 Task: Apply Clip Filter to X-Ray
Action: Mouse moved to (877, 345)
Screenshot: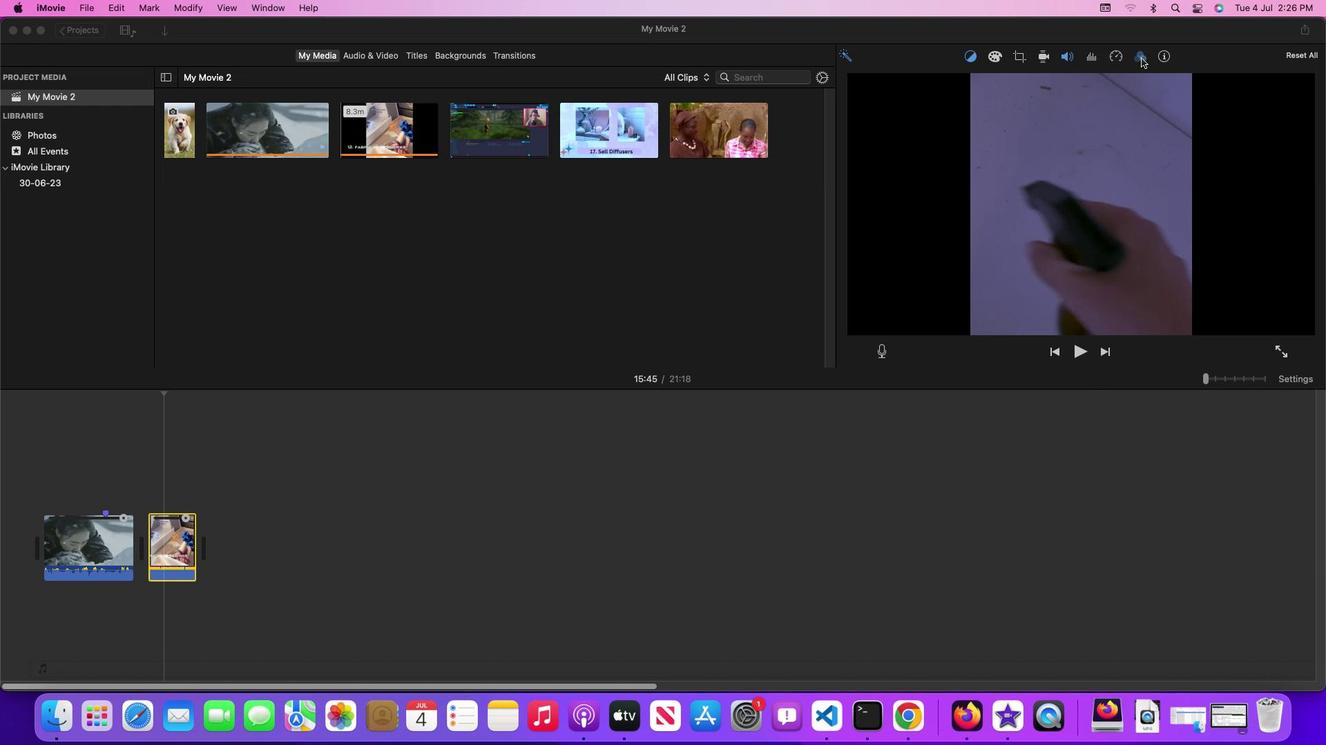 
Action: Mouse pressed left at (877, 345)
Screenshot: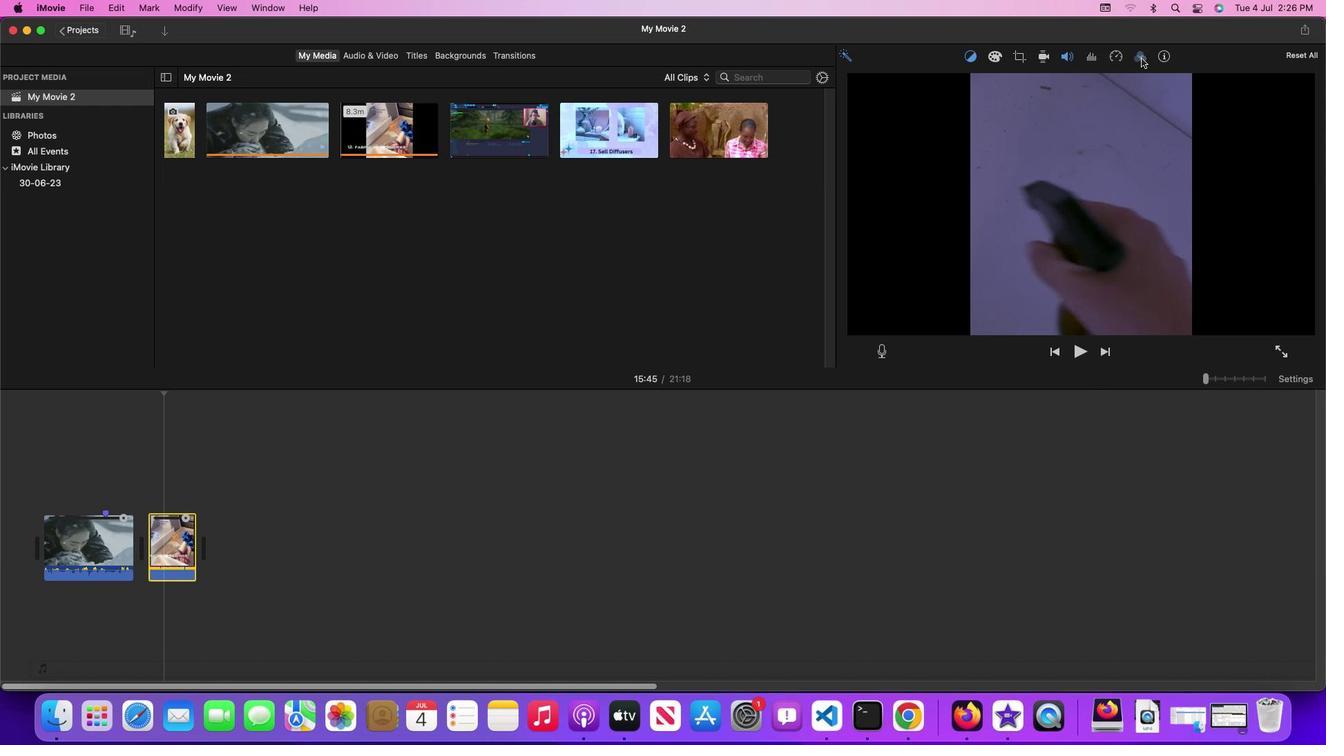 
Action: Mouse moved to (877, 345)
Screenshot: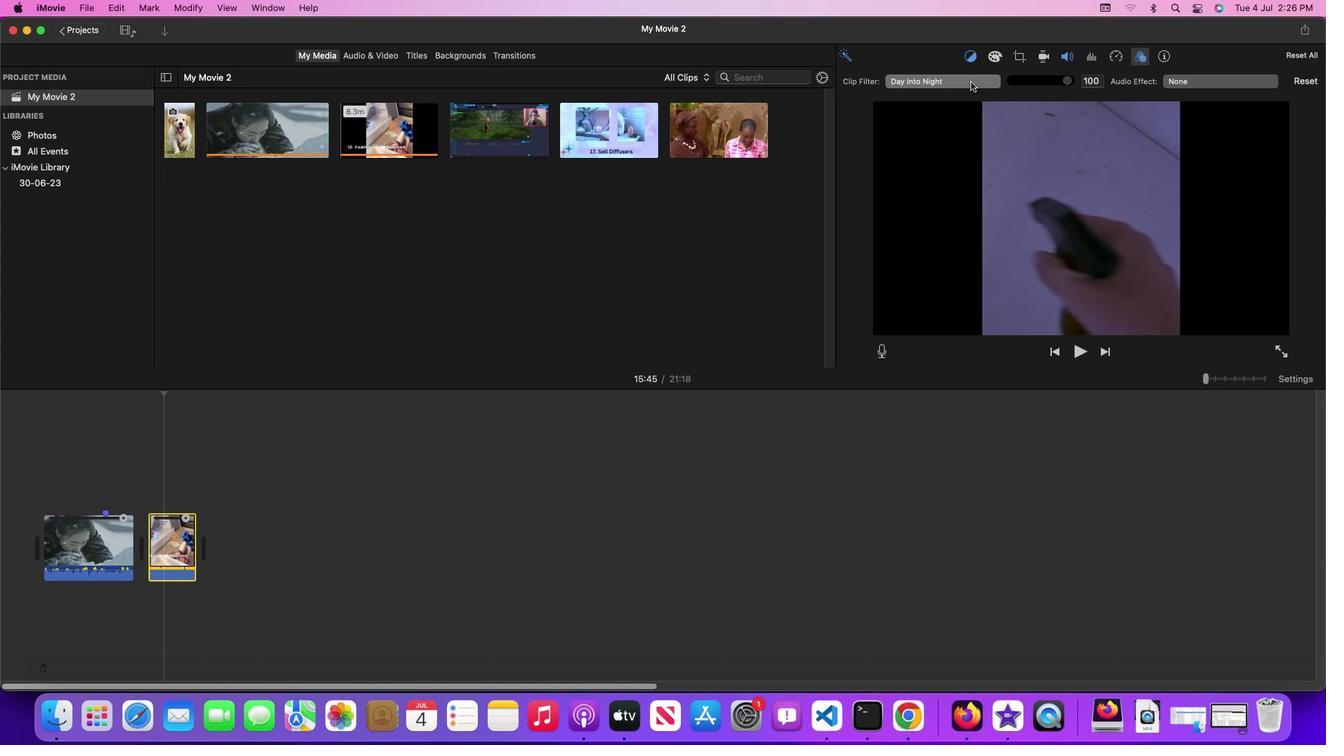 
Action: Mouse pressed left at (877, 345)
Screenshot: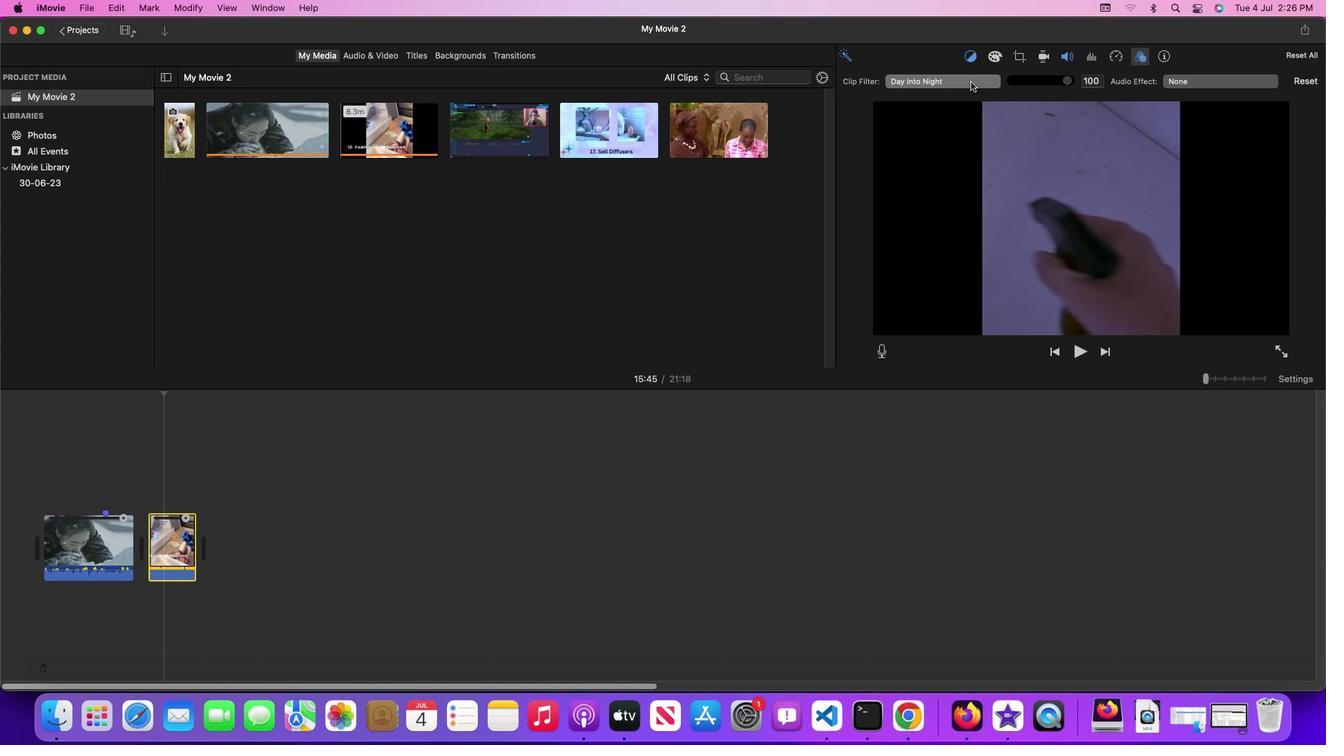 
Action: Mouse moved to (877, 345)
Screenshot: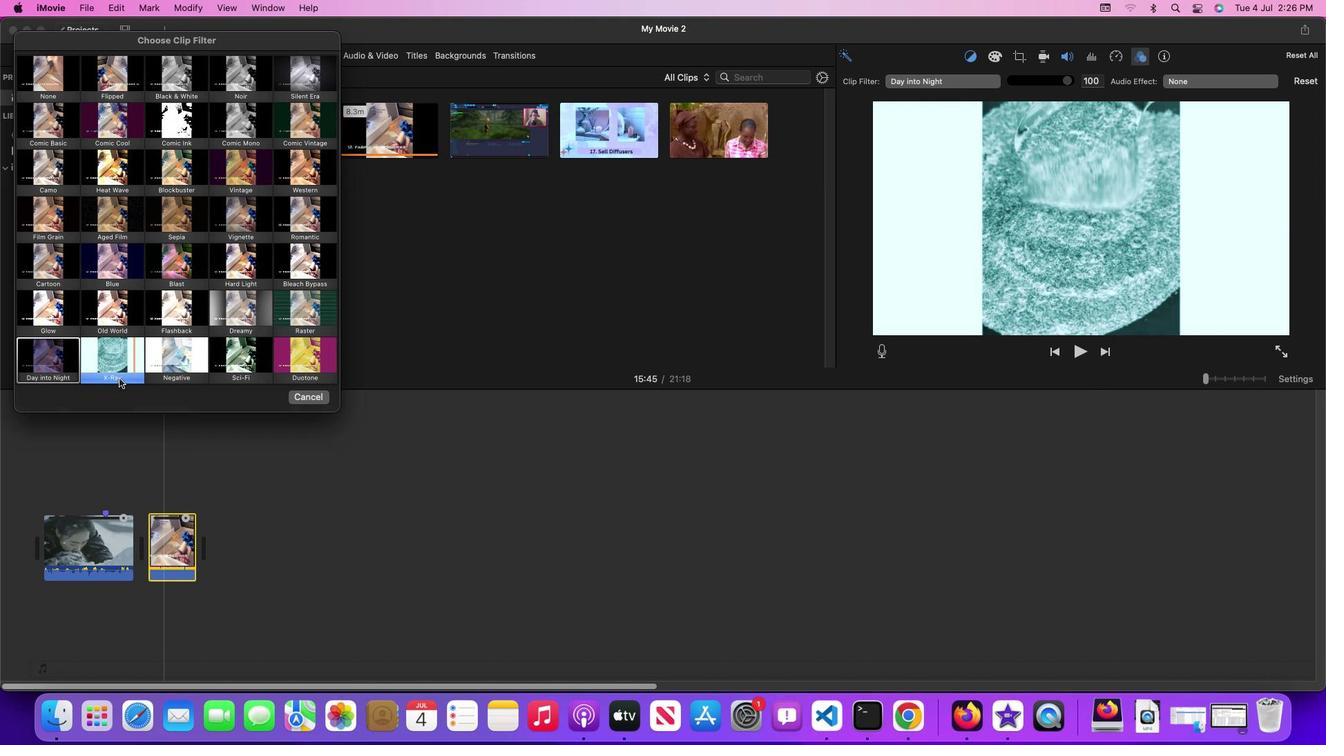
Action: Mouse pressed left at (877, 345)
Screenshot: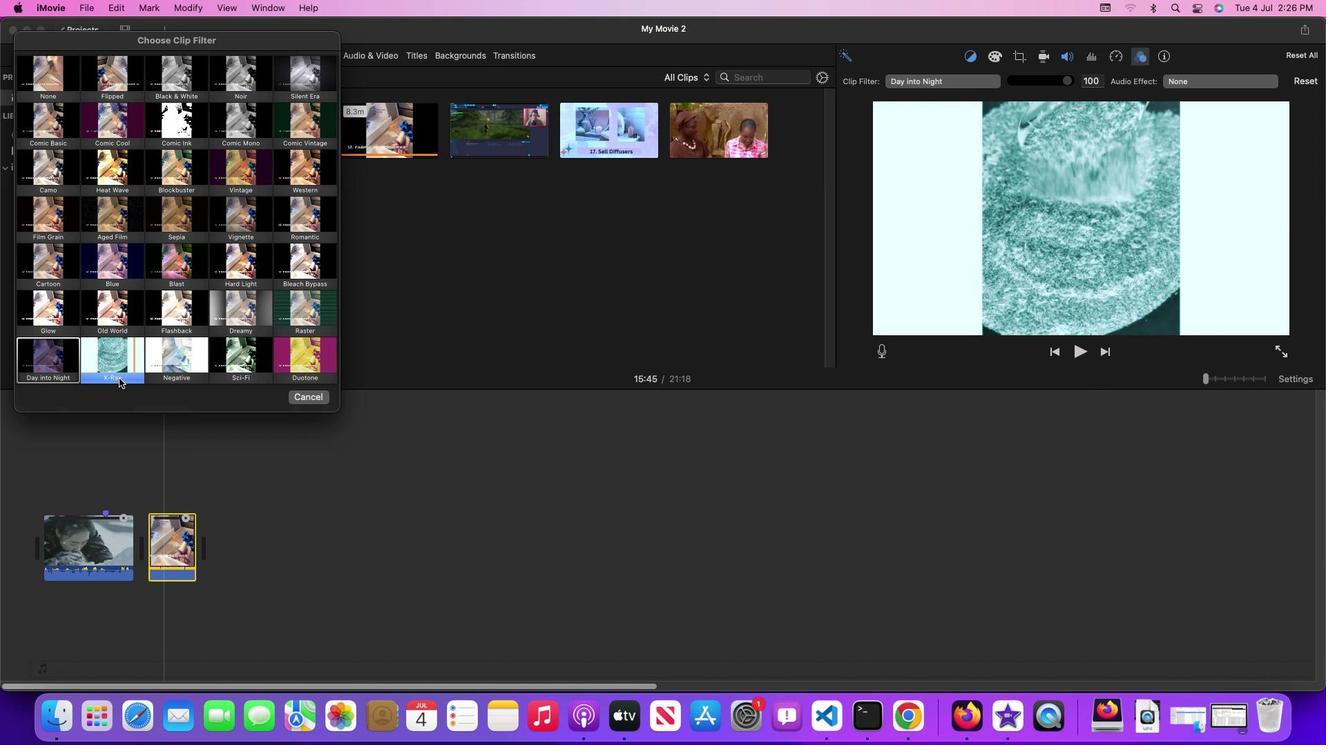 
Action: Mouse moved to (877, 345)
Screenshot: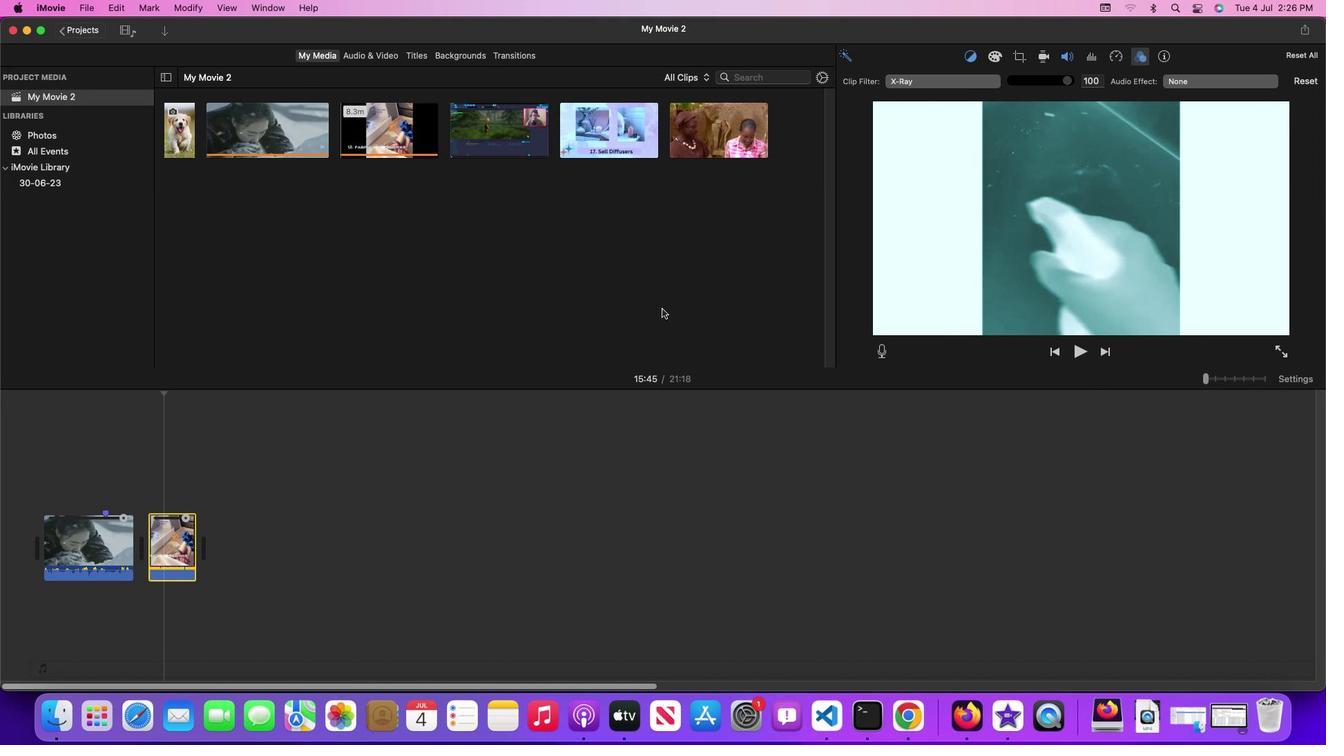 
